 Task: Look for products from Castello only.
Action: Mouse moved to (23, 101)
Screenshot: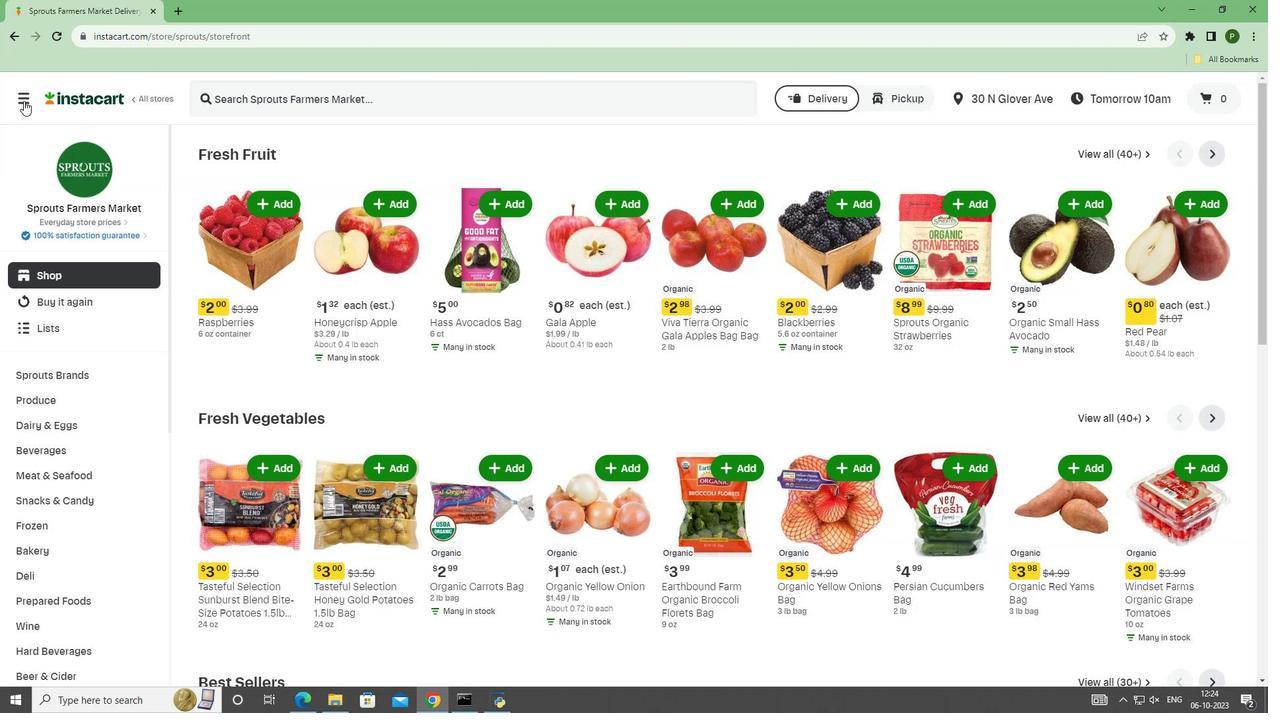 
Action: Mouse pressed left at (23, 101)
Screenshot: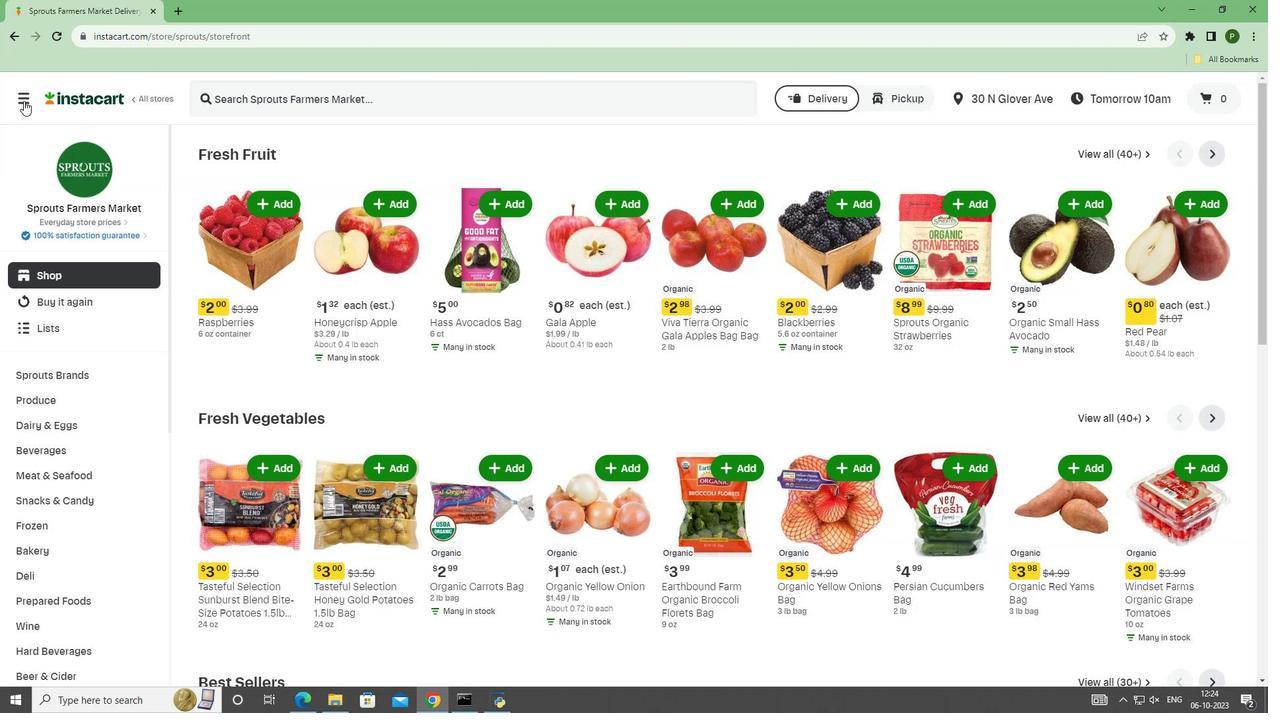 
Action: Mouse moved to (47, 343)
Screenshot: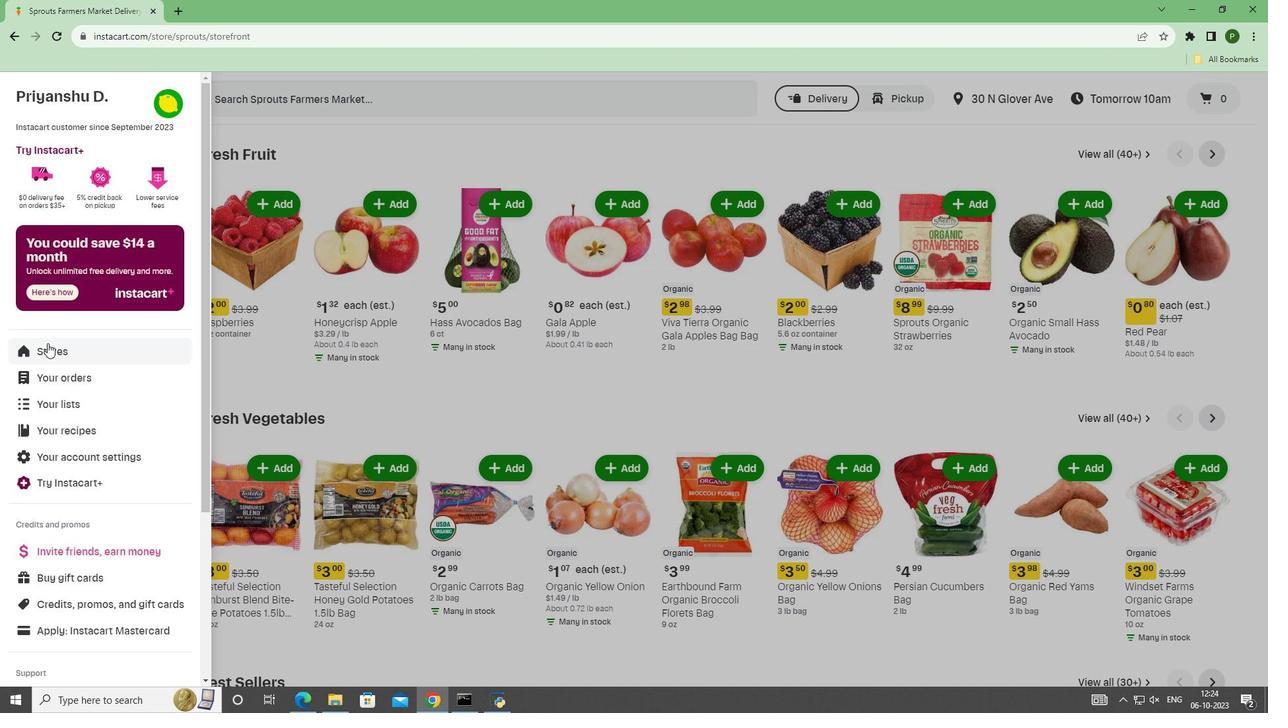 
Action: Mouse pressed left at (47, 343)
Screenshot: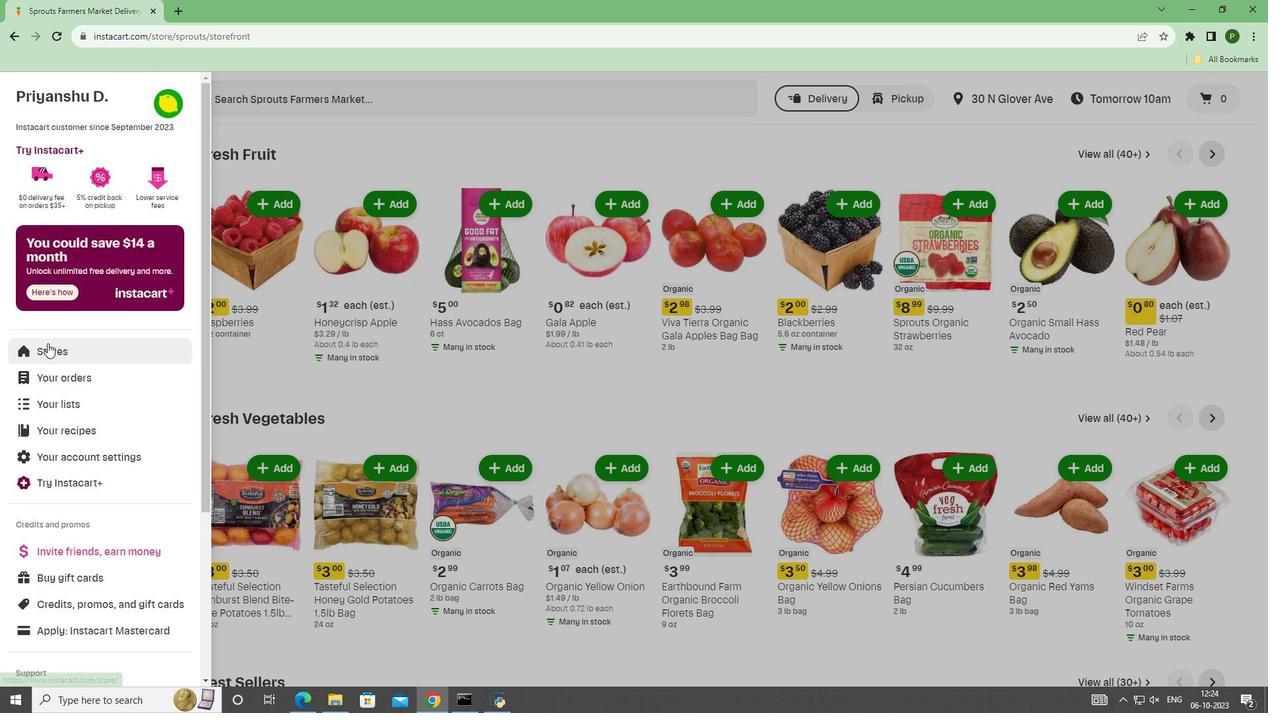 
Action: Mouse moved to (295, 143)
Screenshot: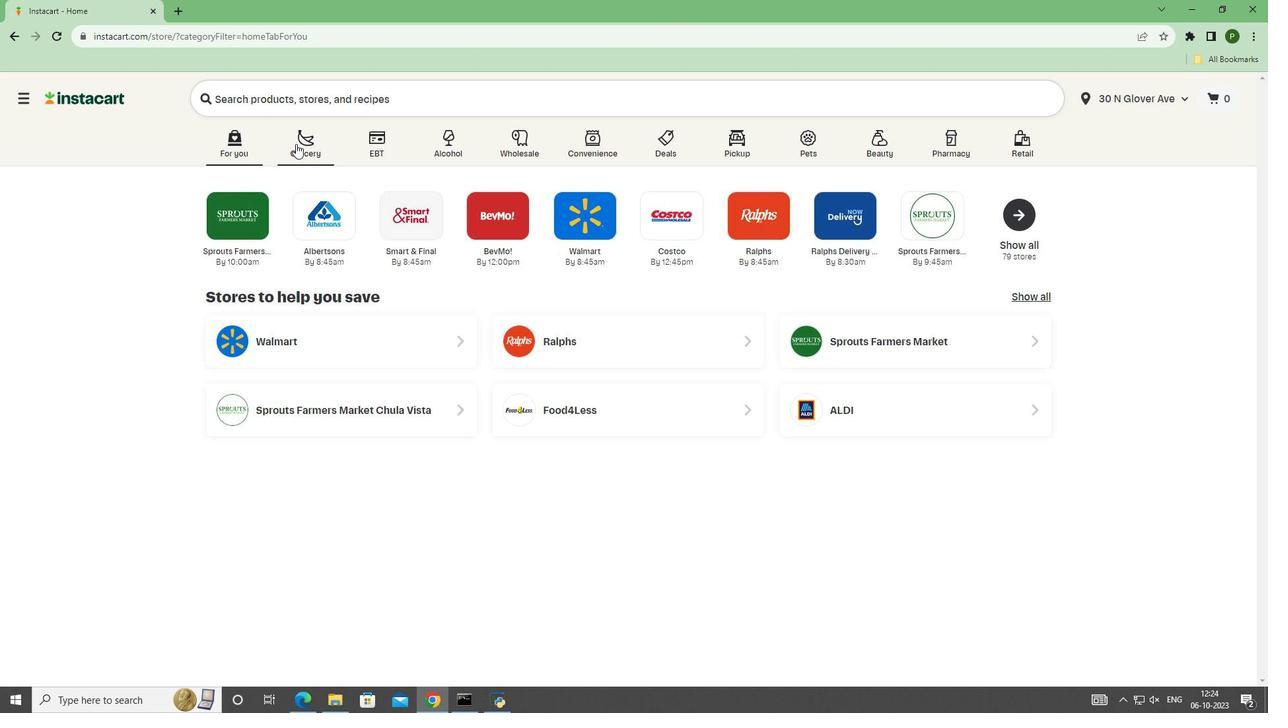 
Action: Mouse pressed left at (295, 143)
Screenshot: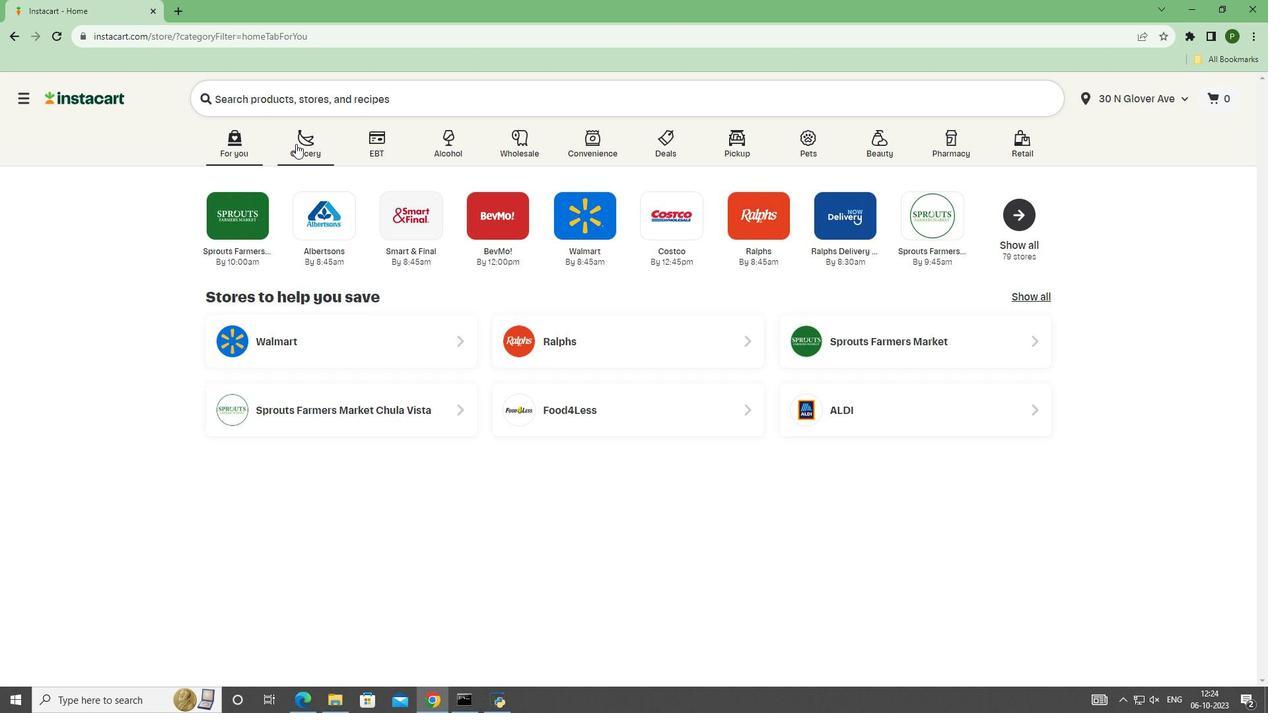 
Action: Mouse moved to (795, 290)
Screenshot: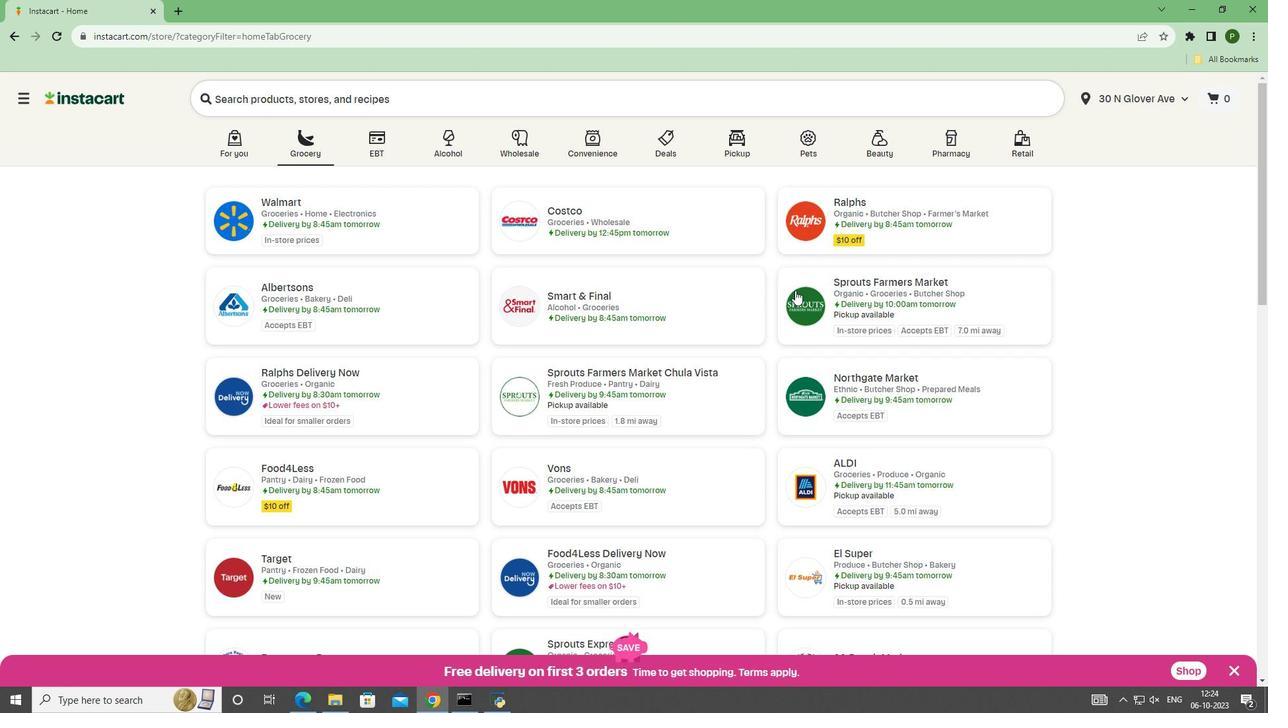 
Action: Mouse pressed left at (795, 290)
Screenshot: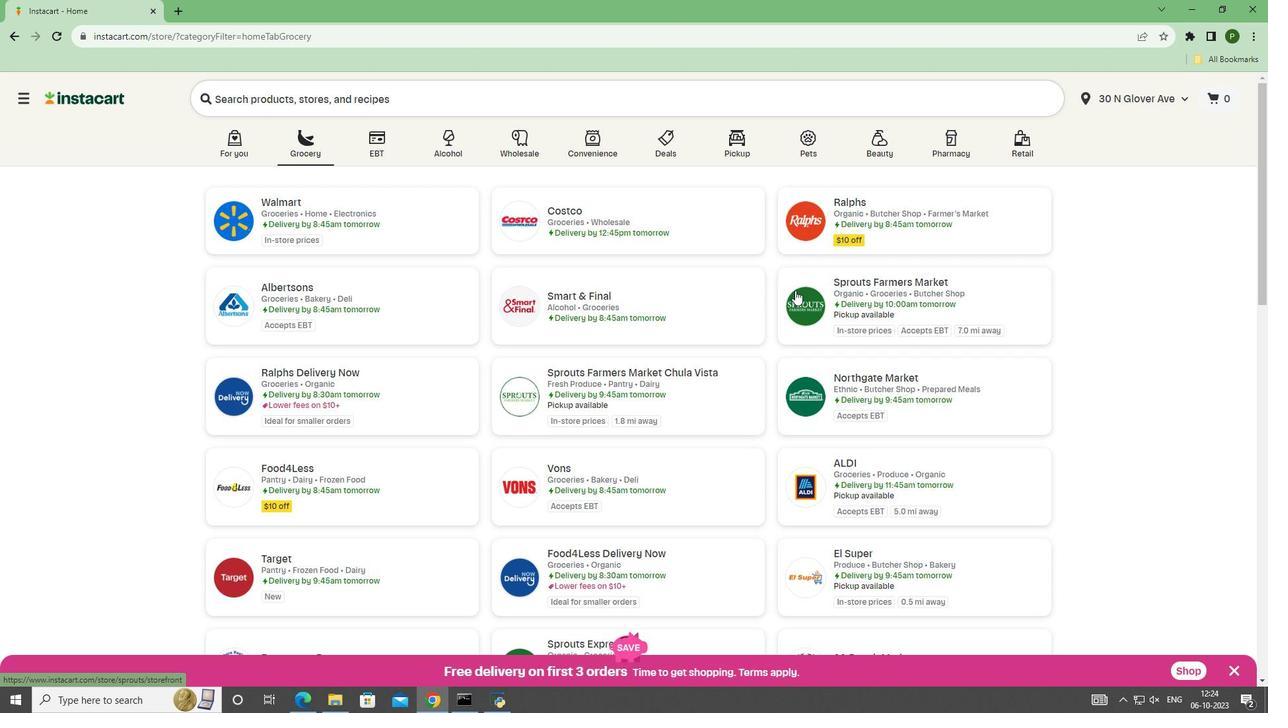 
Action: Mouse moved to (75, 422)
Screenshot: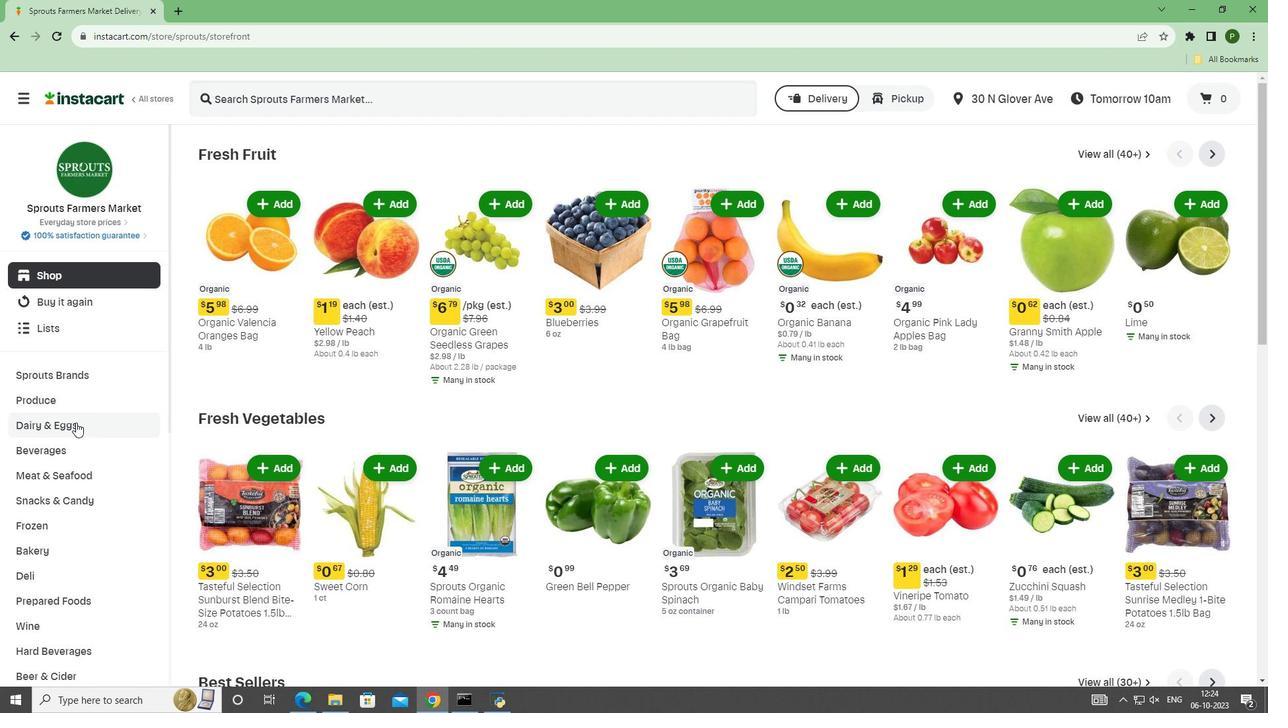 
Action: Mouse pressed left at (75, 422)
Screenshot: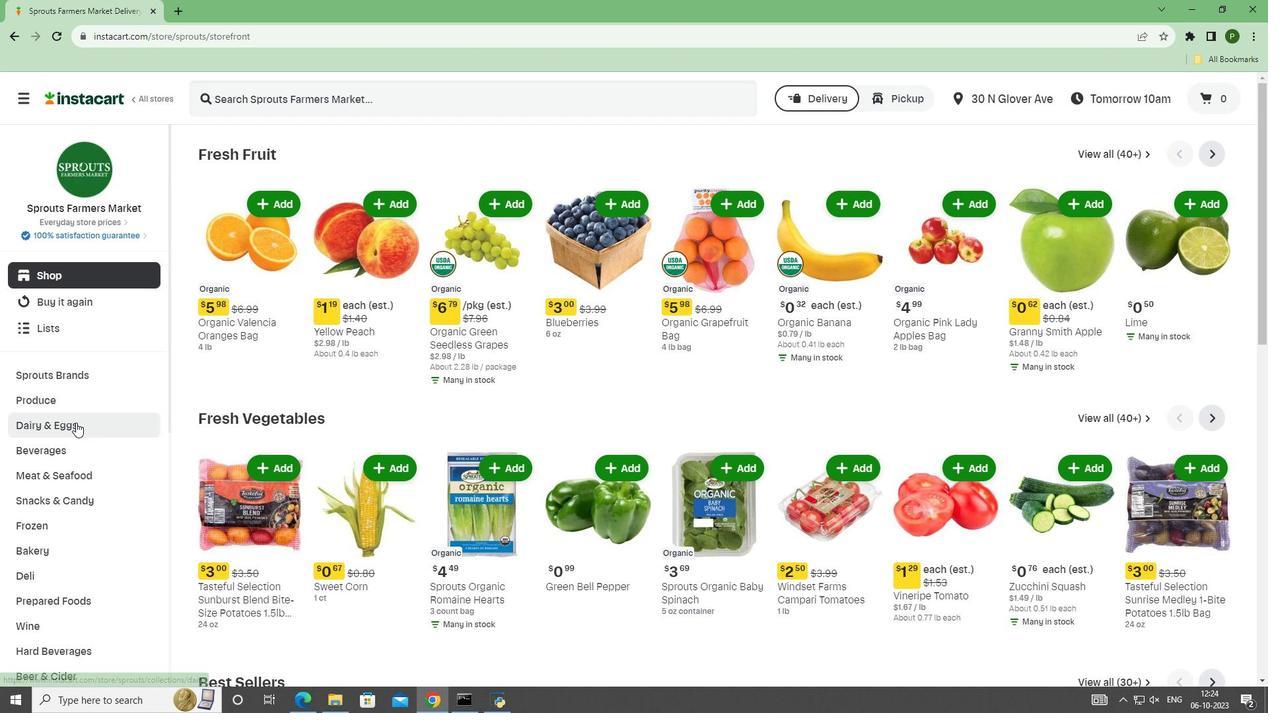 
Action: Mouse moved to (71, 472)
Screenshot: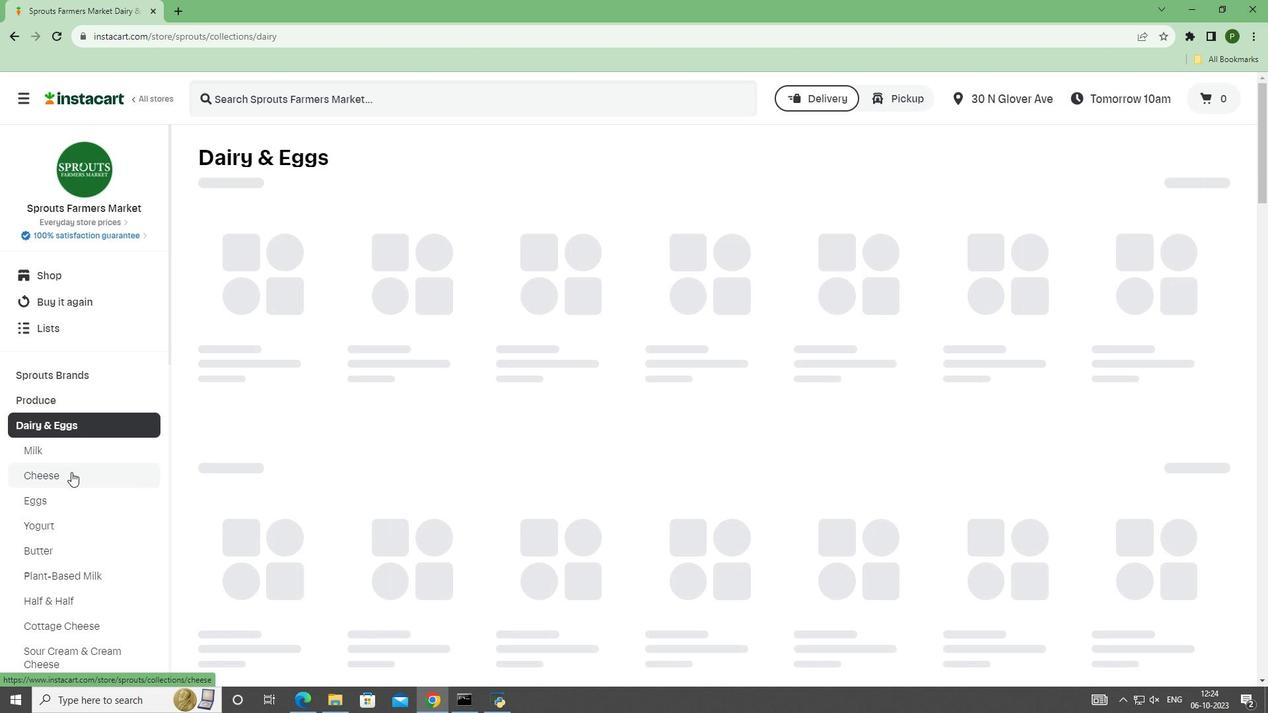
Action: Mouse pressed left at (71, 472)
Screenshot: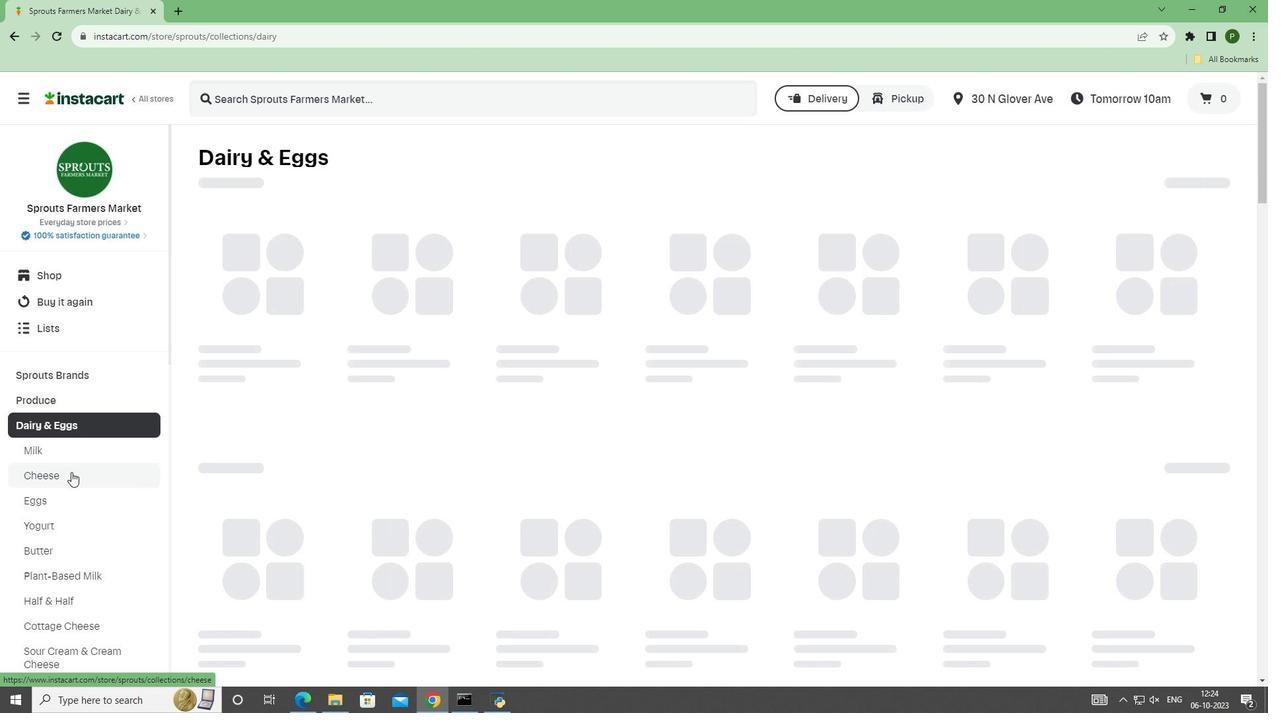 
Action: Mouse moved to (435, 279)
Screenshot: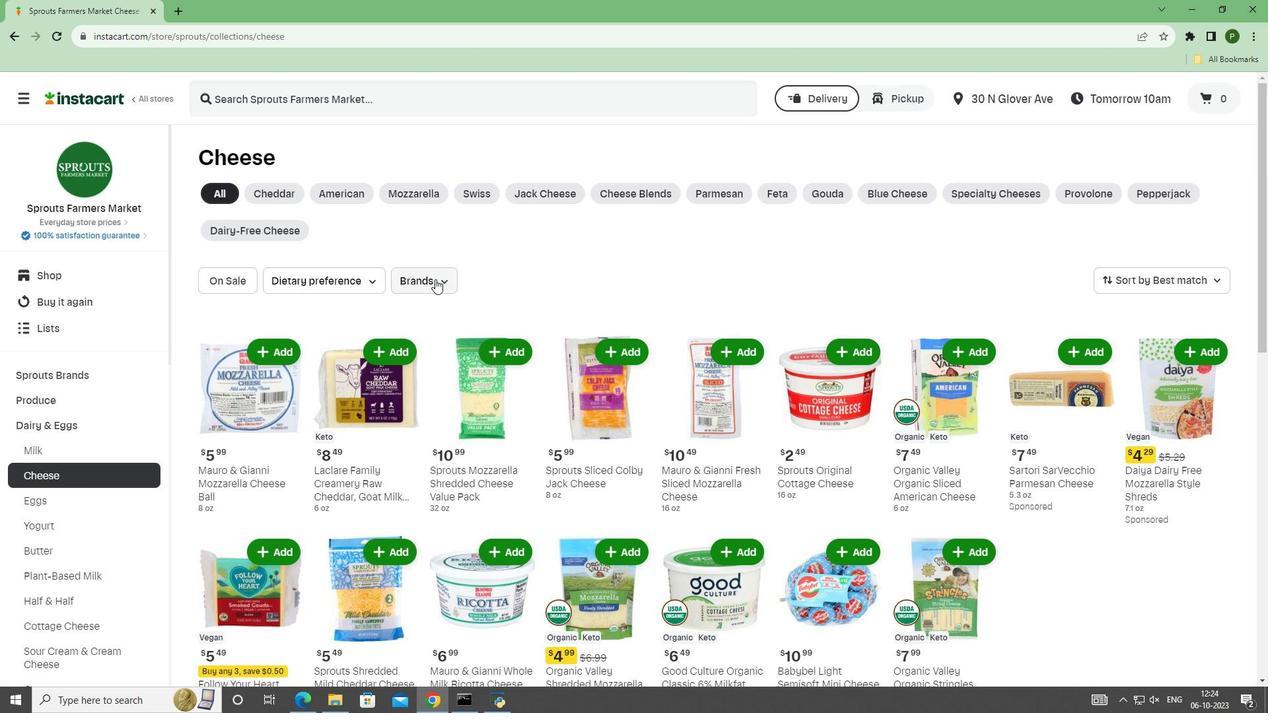 
Action: Mouse pressed left at (435, 279)
Screenshot: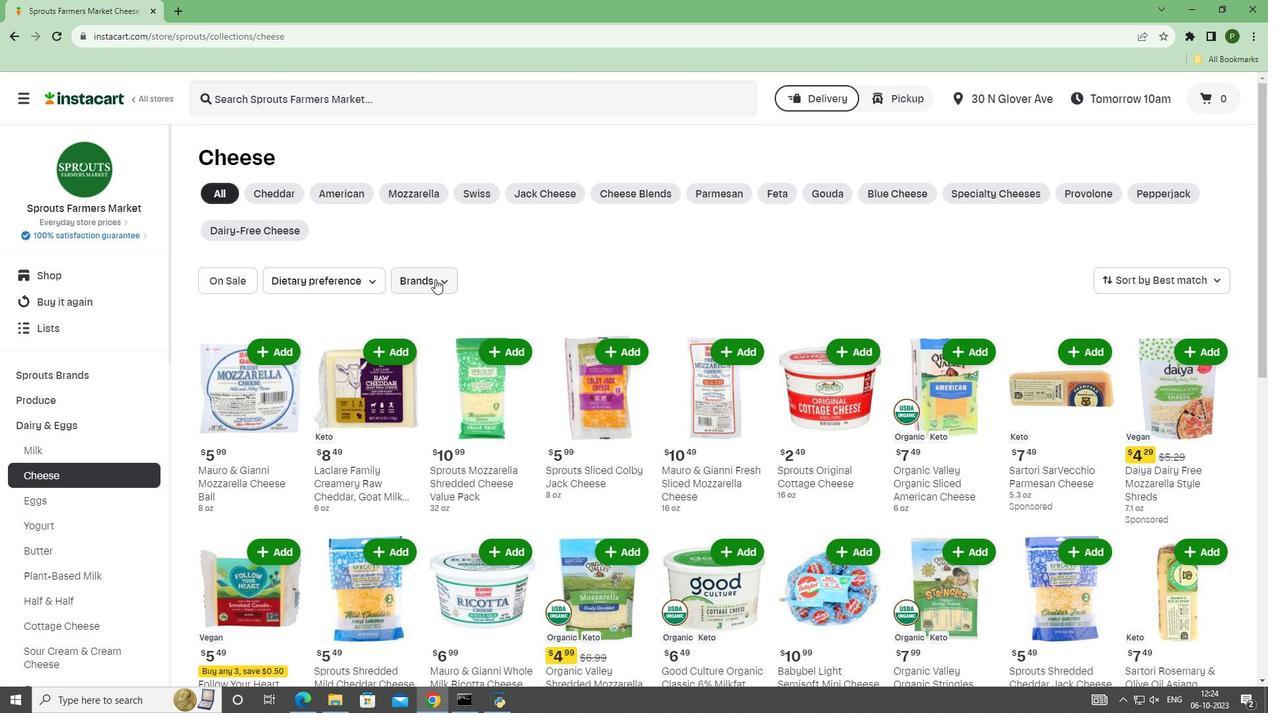 
Action: Mouse moved to (445, 383)
Screenshot: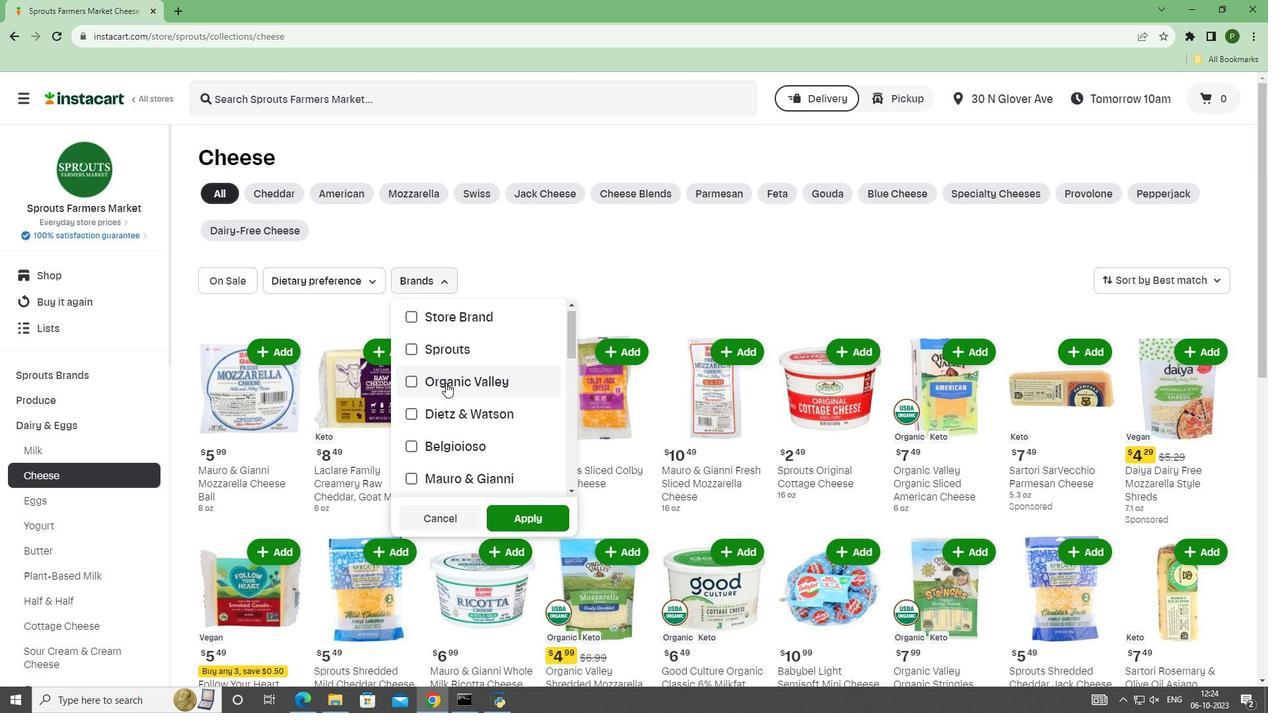 
Action: Mouse scrolled (445, 382) with delta (0, 0)
Screenshot: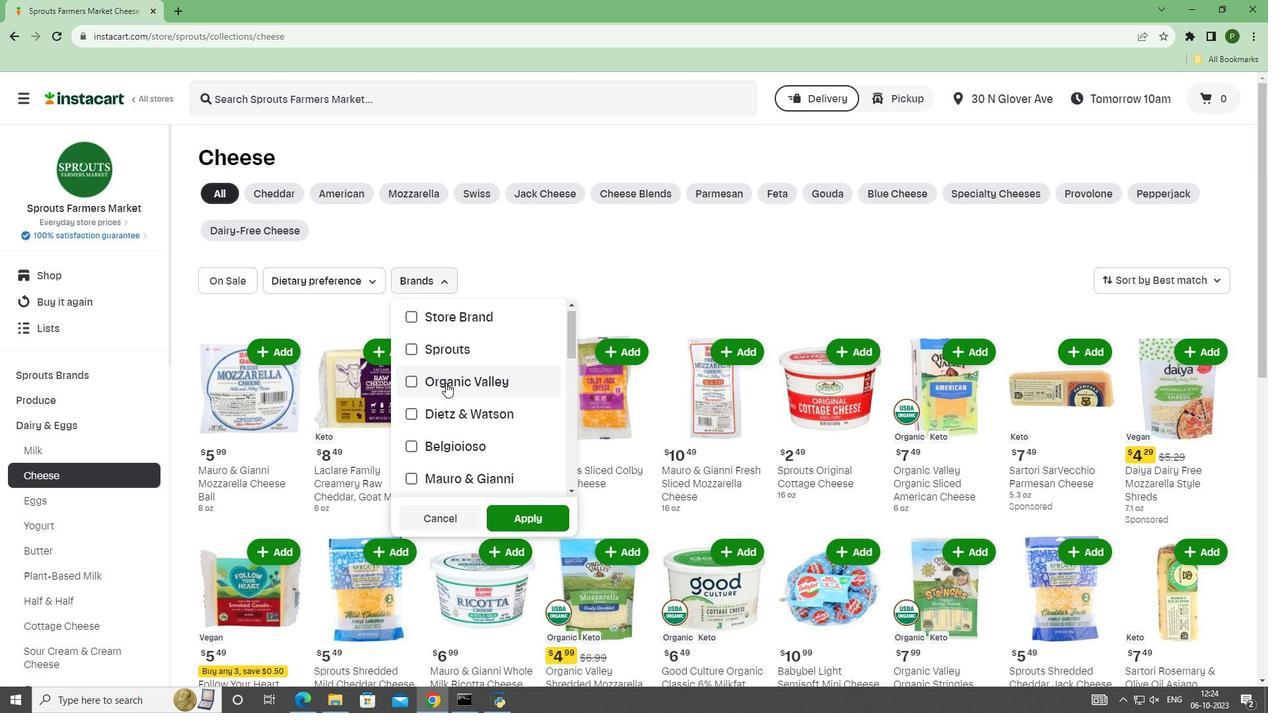 
Action: Mouse moved to (443, 383)
Screenshot: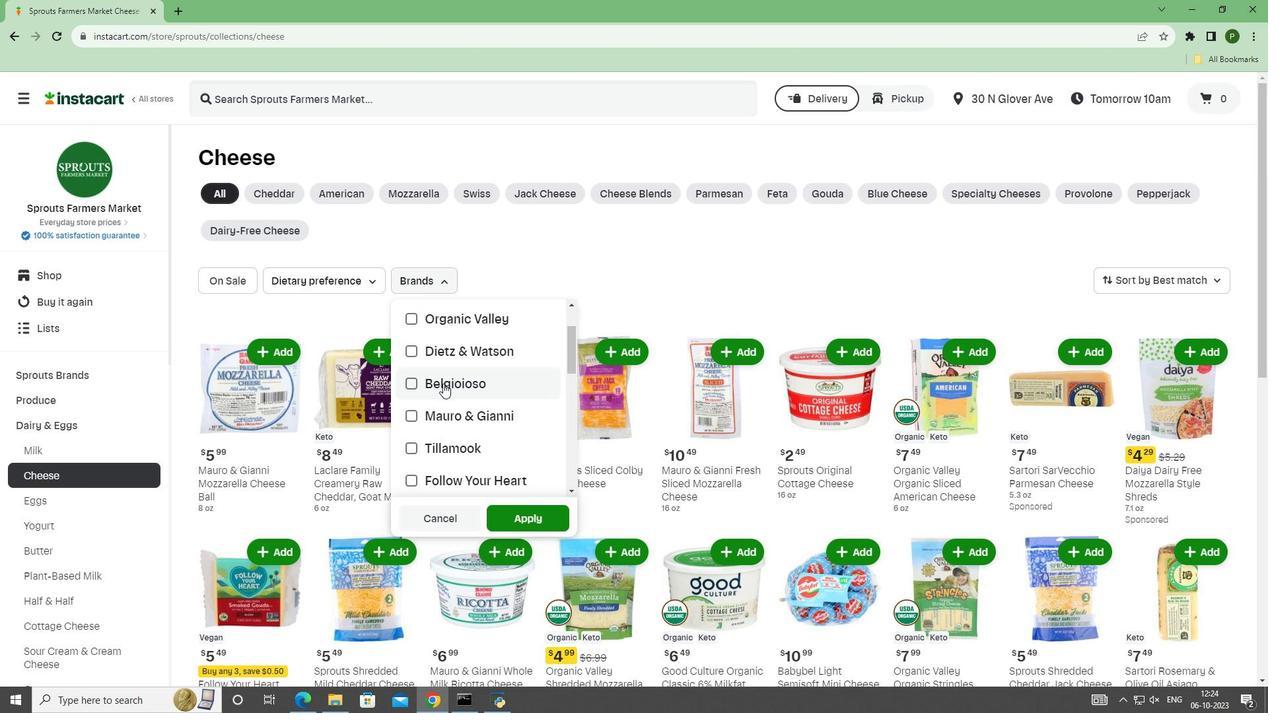 
Action: Mouse scrolled (443, 383) with delta (0, 0)
Screenshot: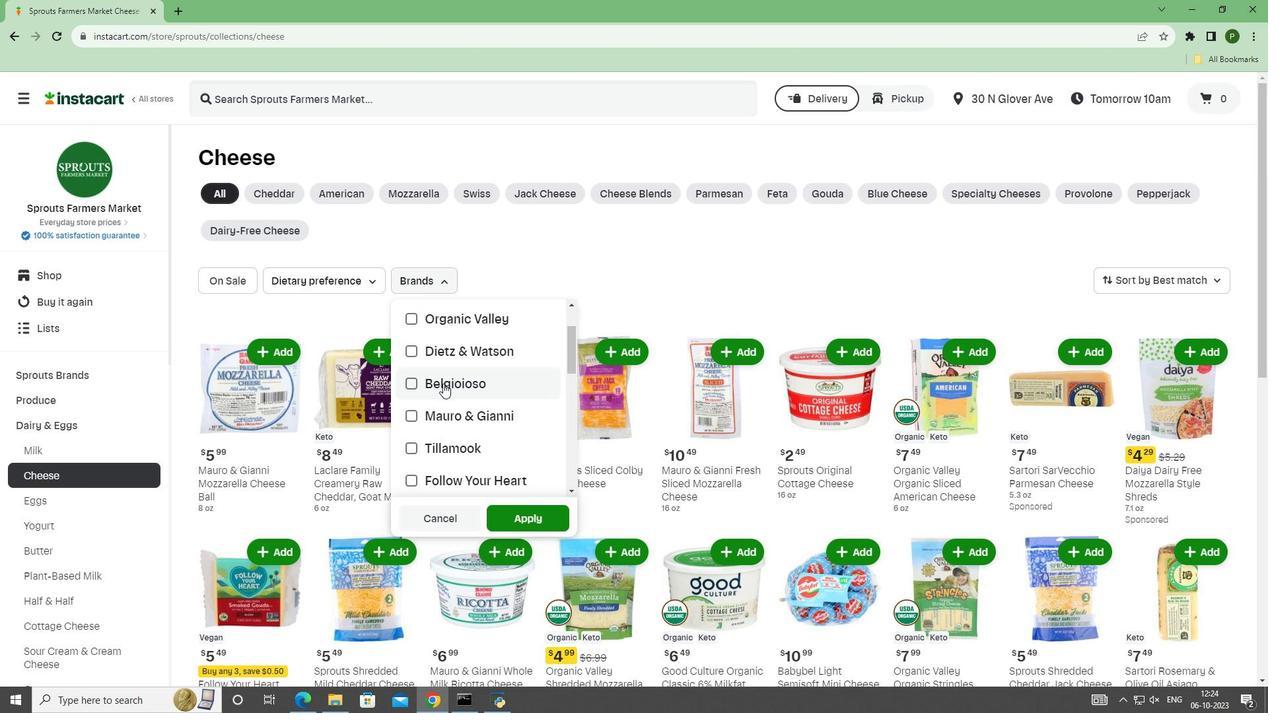 
Action: Mouse moved to (440, 384)
Screenshot: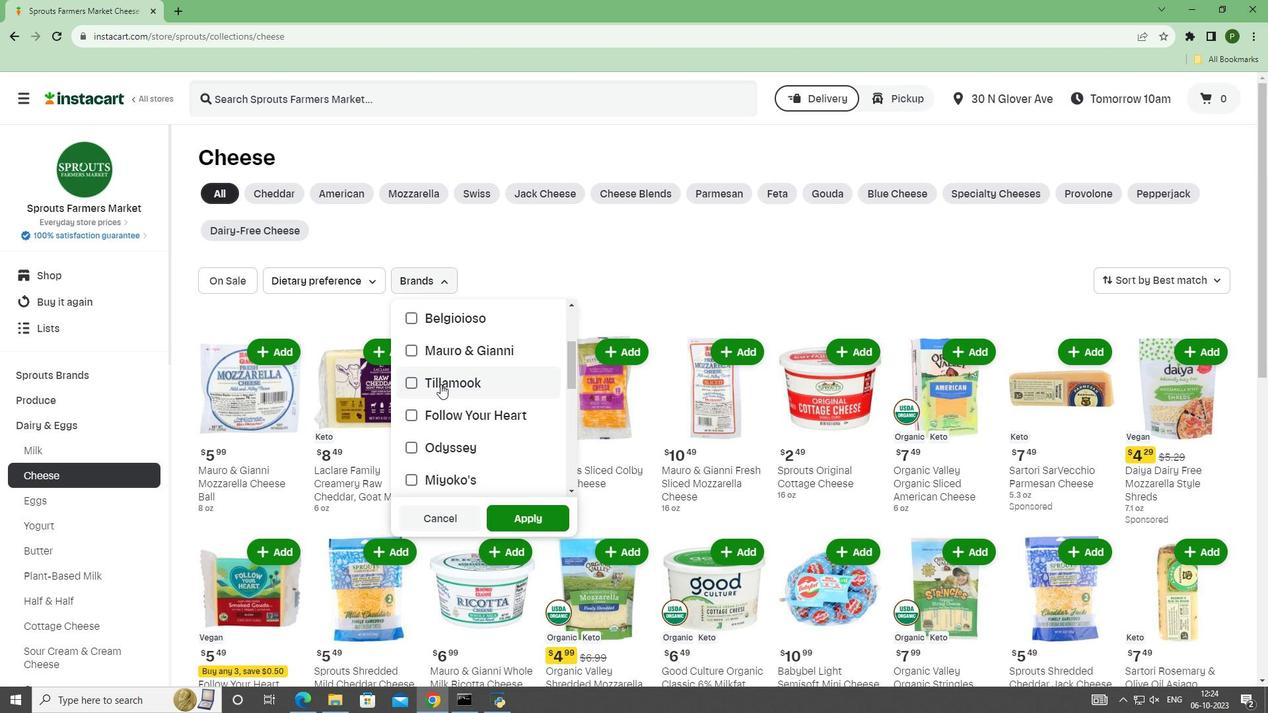 
Action: Mouse scrolled (440, 383) with delta (0, 0)
Screenshot: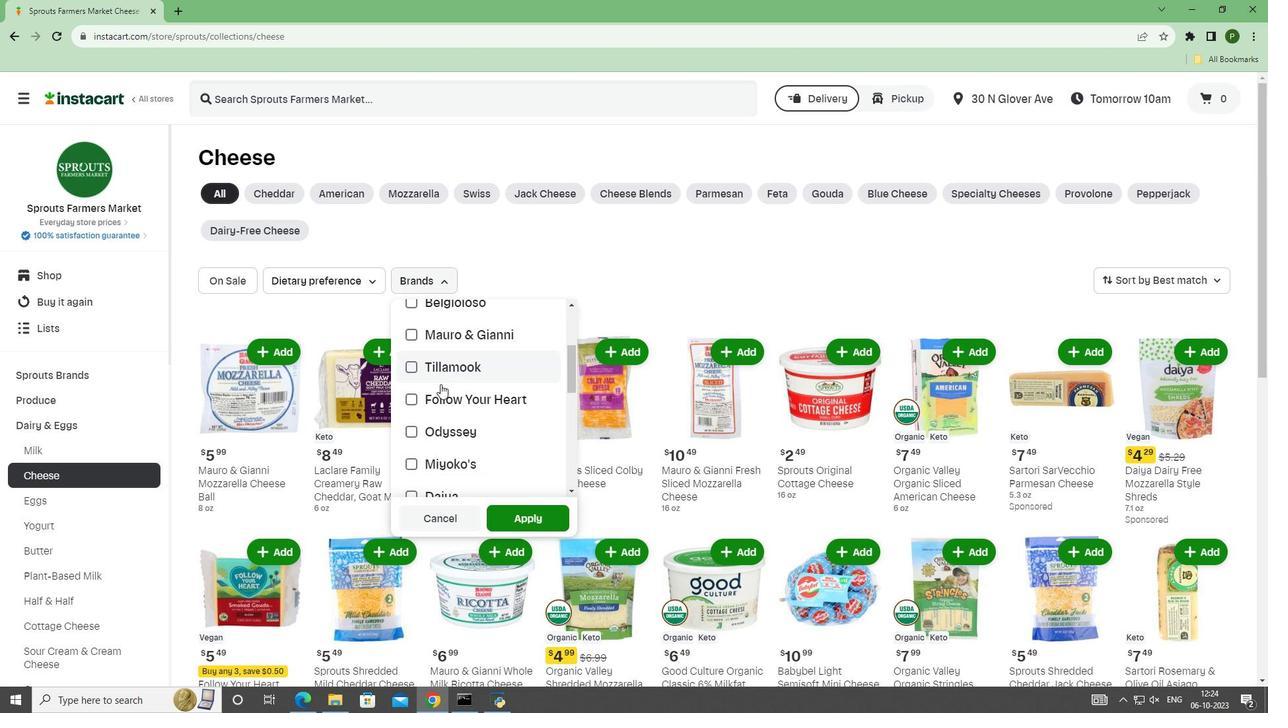 
Action: Mouse moved to (439, 384)
Screenshot: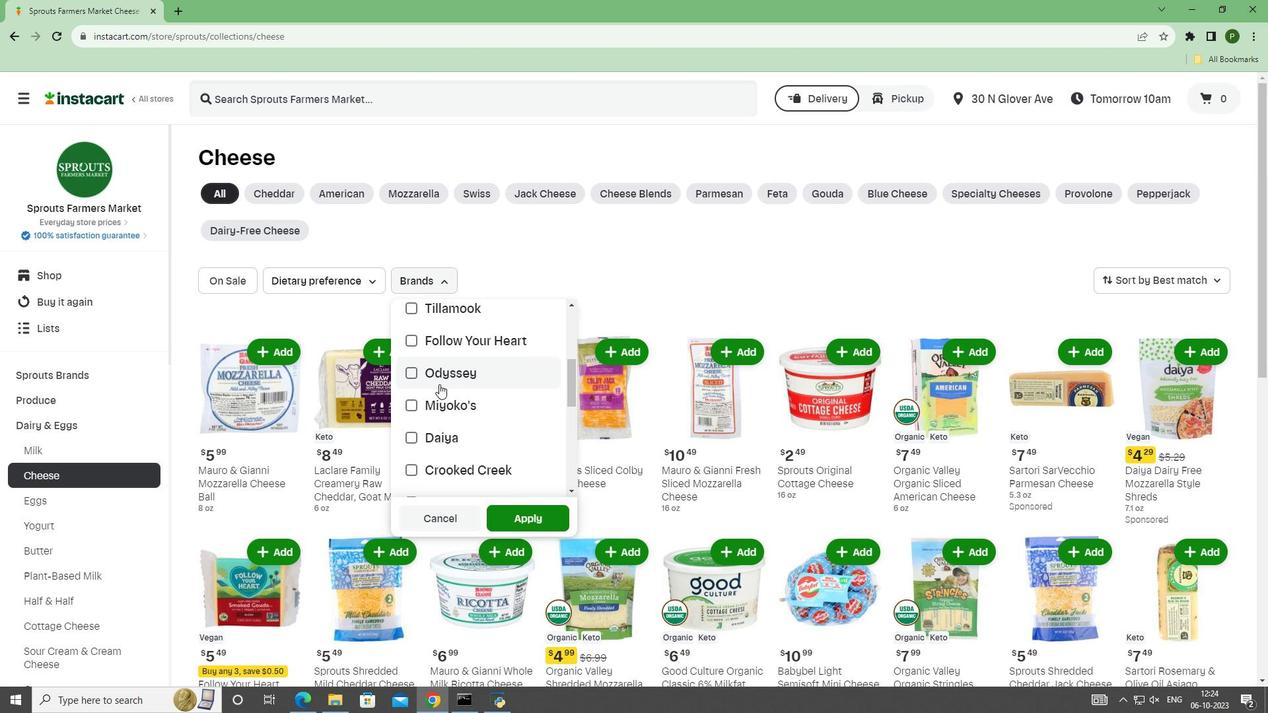 
Action: Mouse scrolled (439, 383) with delta (0, 0)
Screenshot: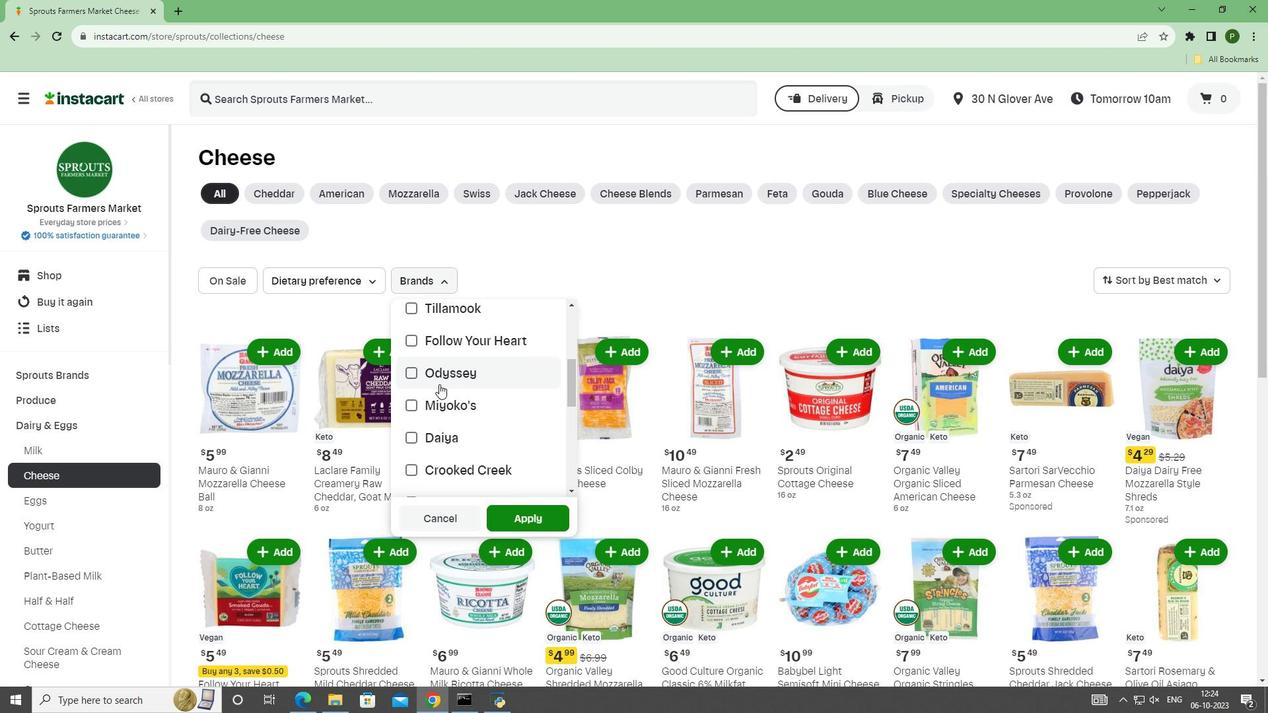 
Action: Mouse moved to (439, 384)
Screenshot: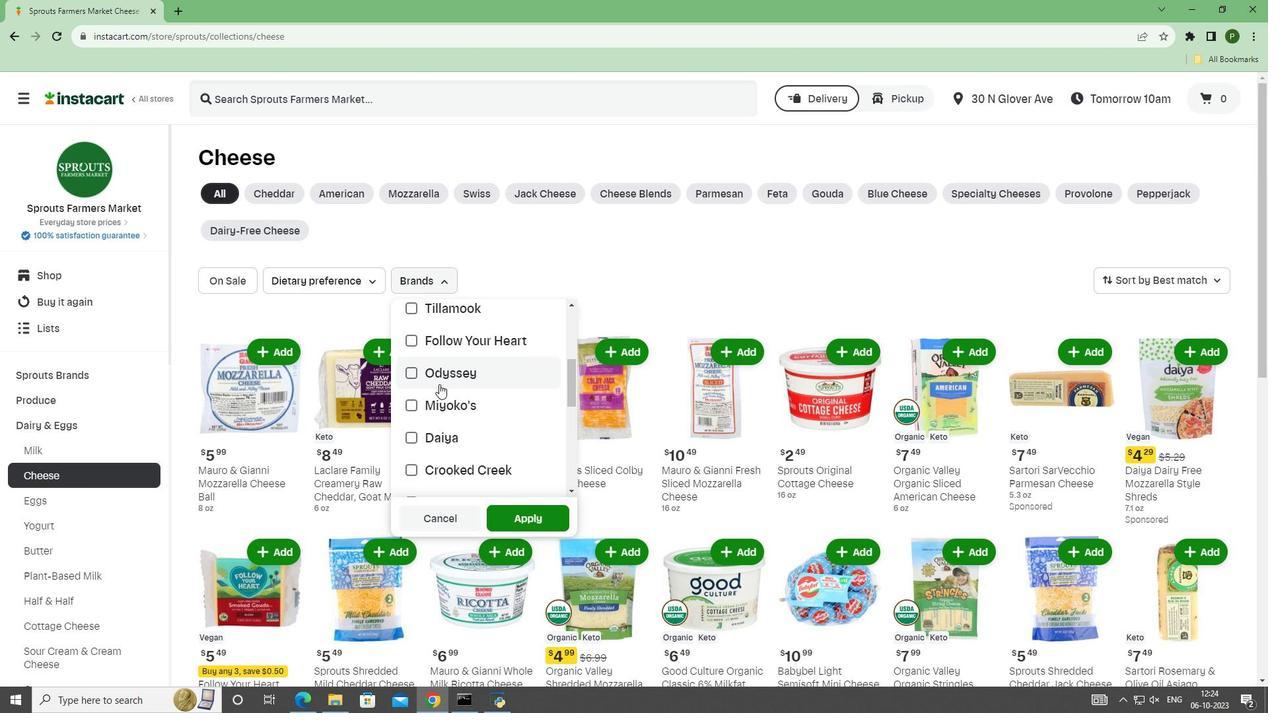 
Action: Mouse scrolled (439, 383) with delta (0, 0)
Screenshot: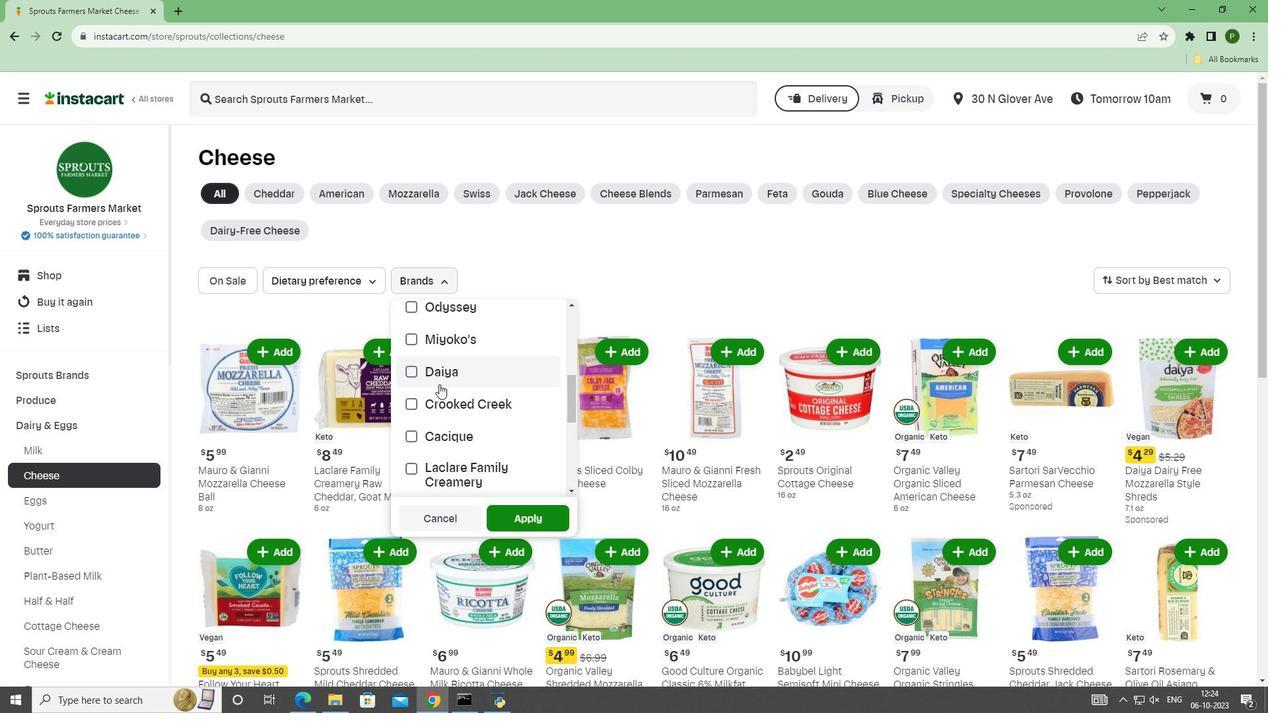 
Action: Mouse scrolled (439, 383) with delta (0, 0)
Screenshot: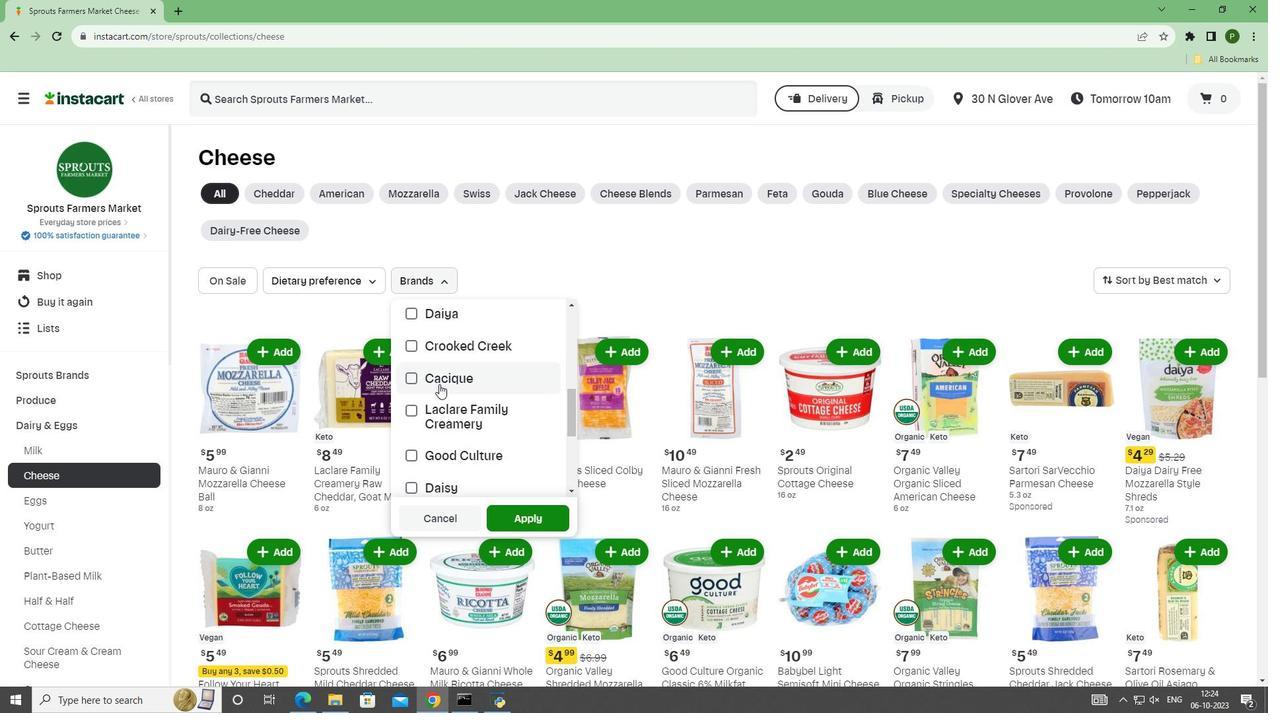 
Action: Mouse scrolled (439, 383) with delta (0, 0)
Screenshot: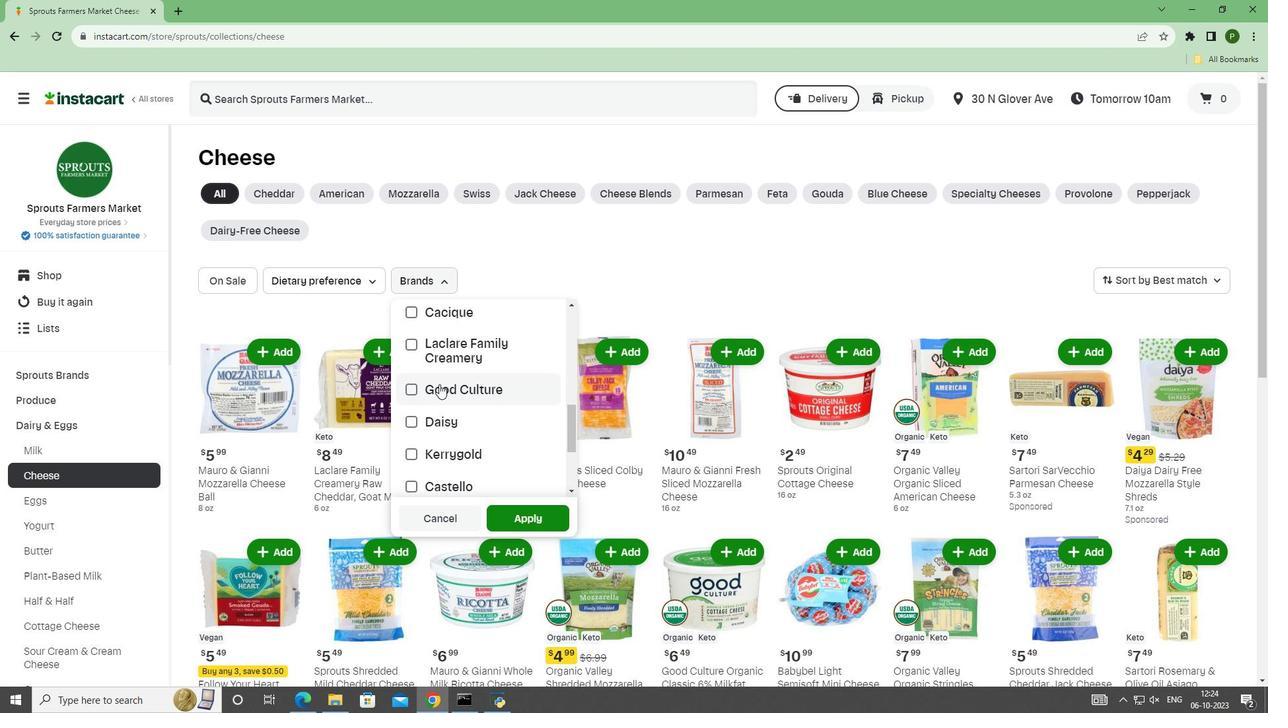 
Action: Mouse moved to (435, 420)
Screenshot: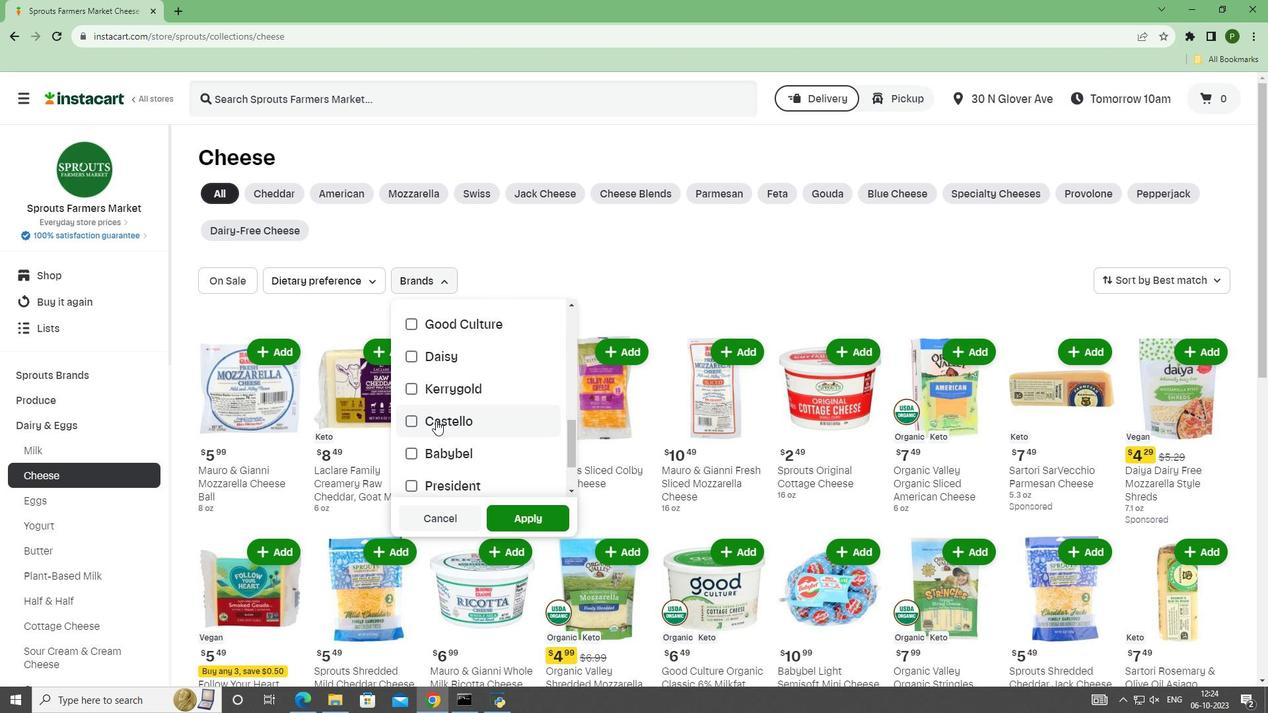 
Action: Mouse pressed left at (435, 420)
Screenshot: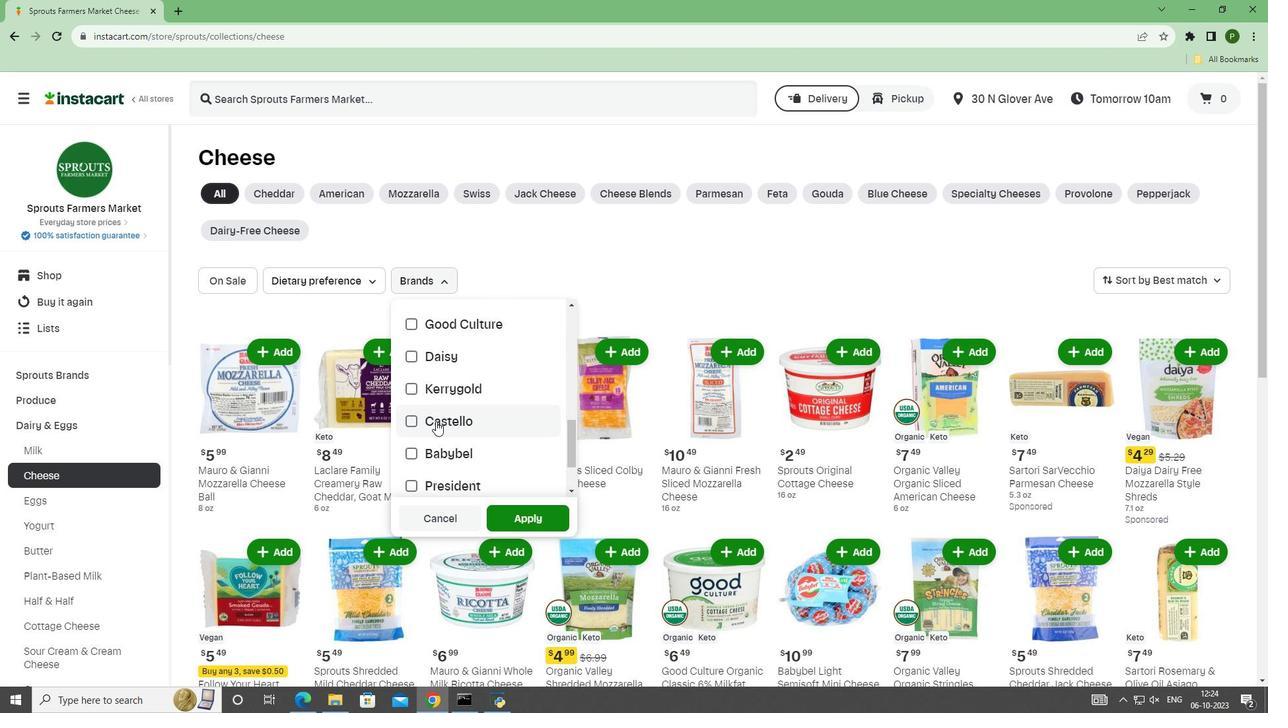 
Action: Mouse moved to (521, 511)
Screenshot: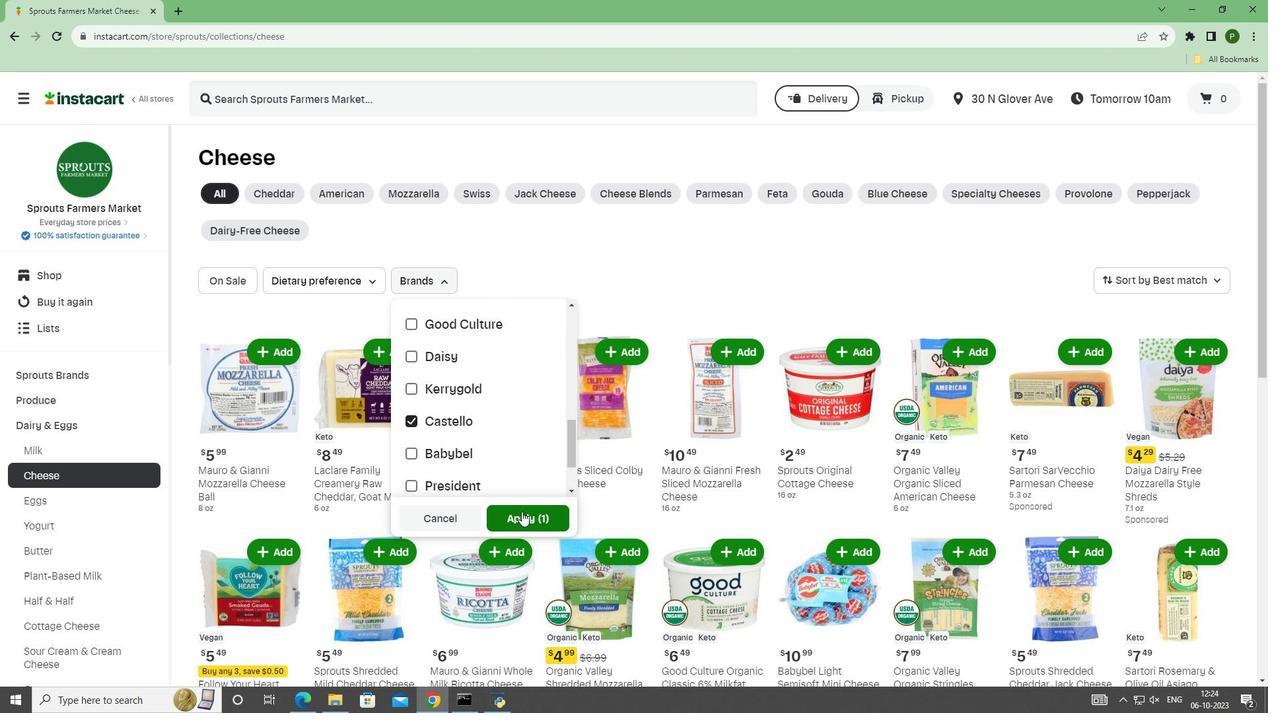 
Action: Mouse pressed left at (521, 511)
Screenshot: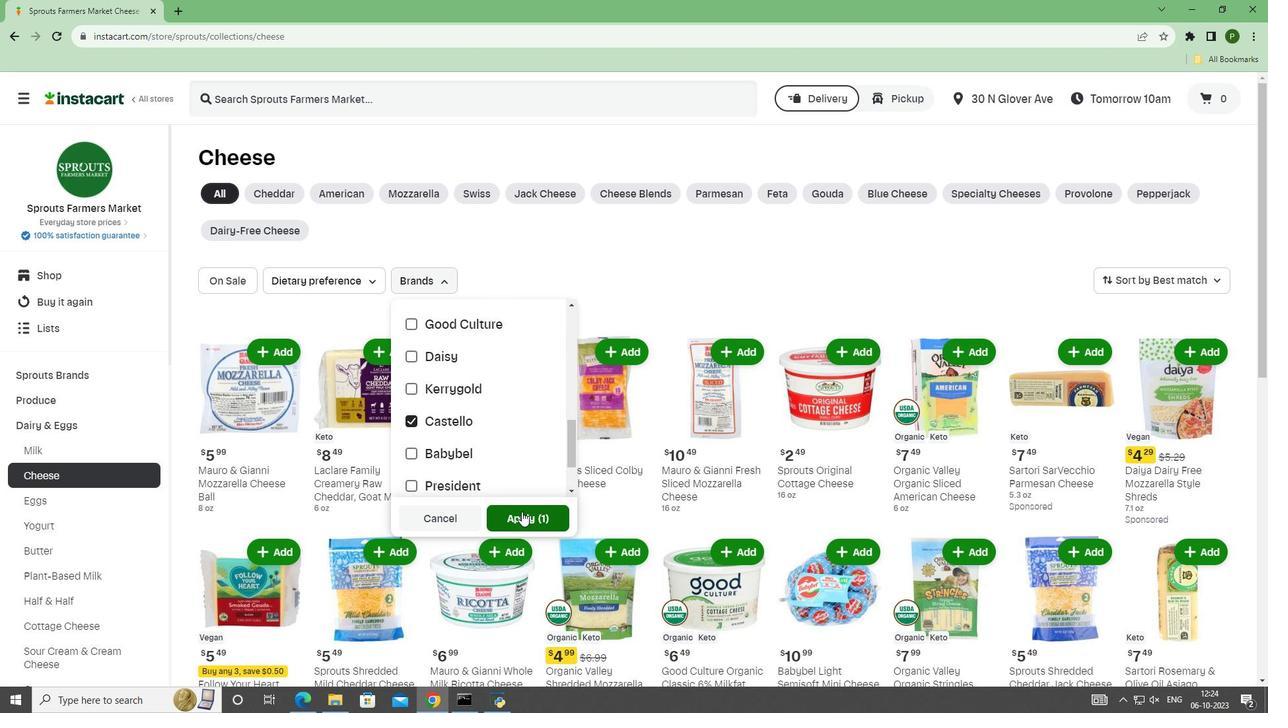 
Action: Mouse moved to (690, 579)
Screenshot: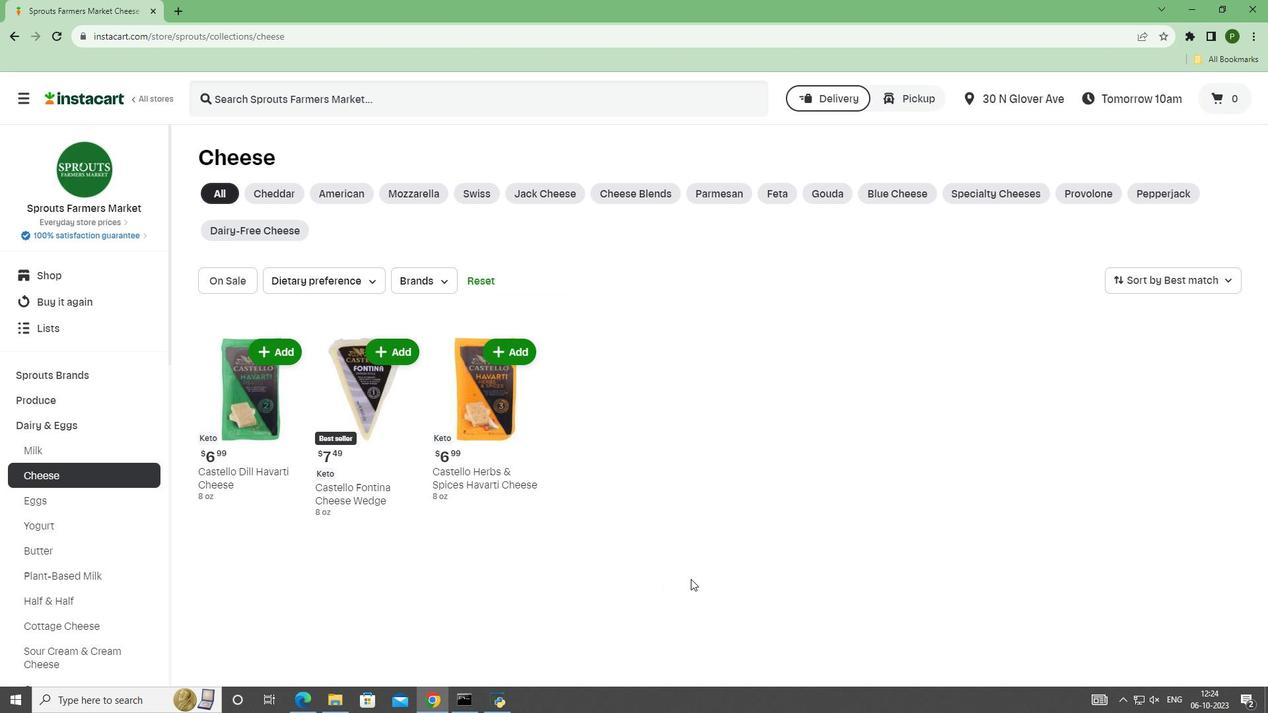 
